 Task: Edit the tempo and timing of a Audio file for a custom arrangement.
Action: Mouse moved to (4, 108)
Screenshot: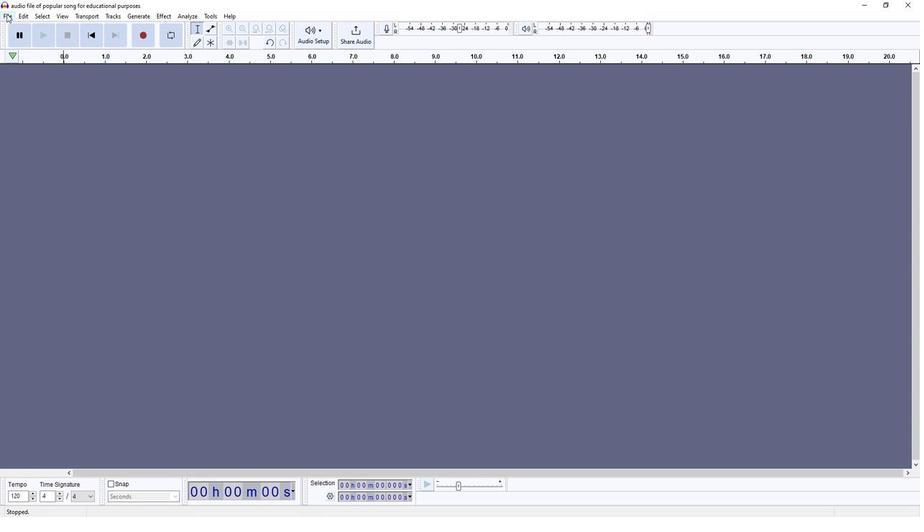 
Action: Mouse pressed left at (4, 108)
Screenshot: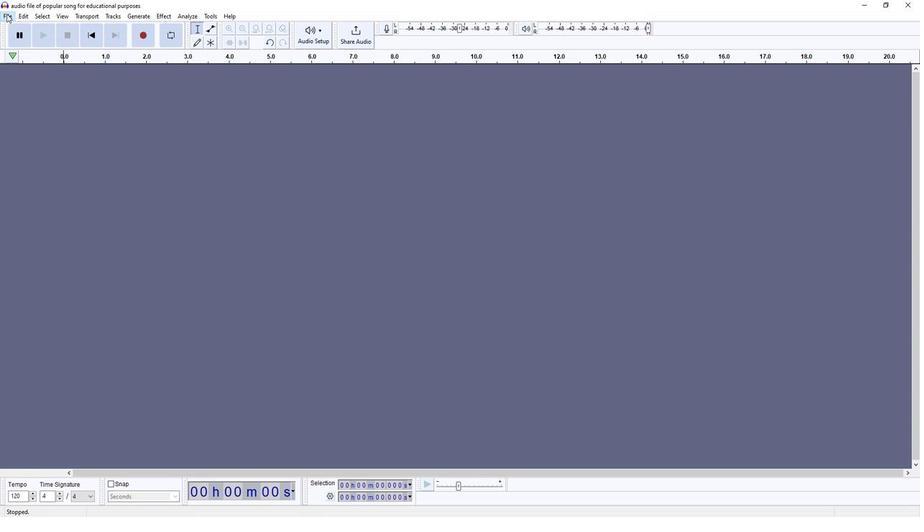 
Action: Mouse moved to (166, 84)
Screenshot: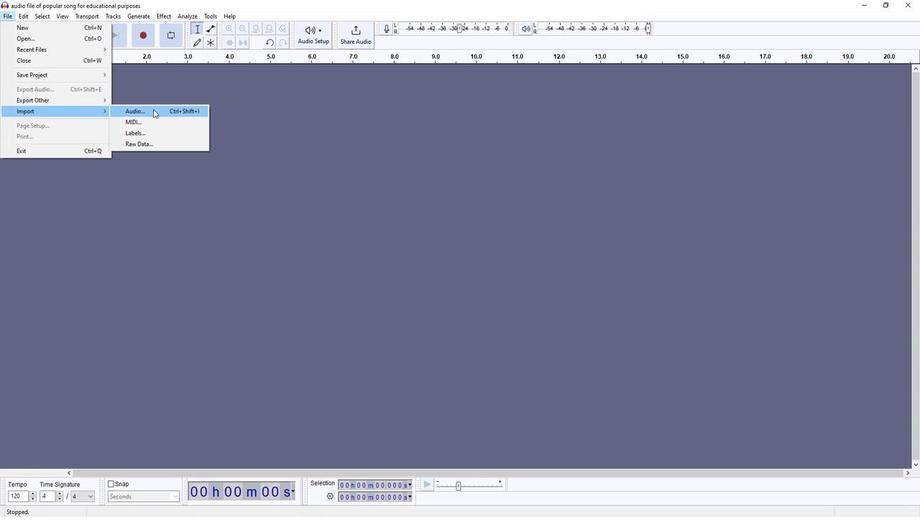
Action: Mouse pressed left at (166, 84)
Screenshot: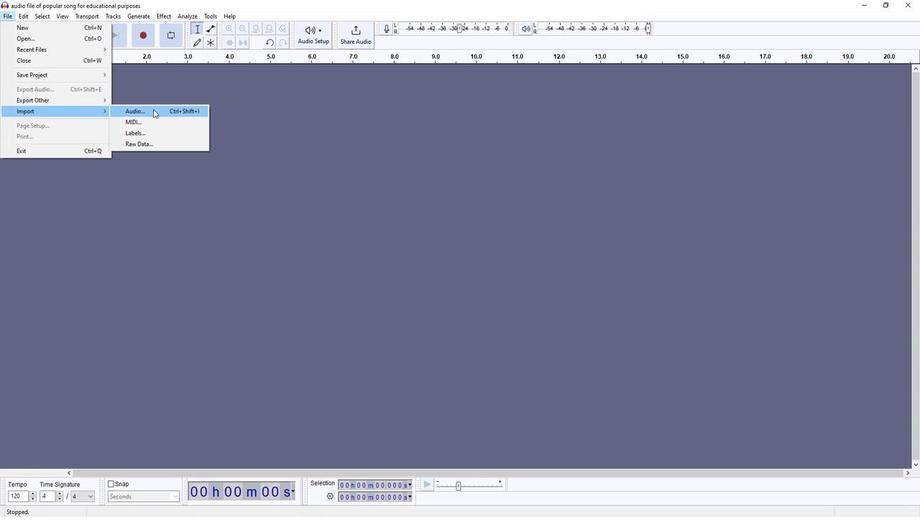 
Action: Mouse moved to (97, 86)
Screenshot: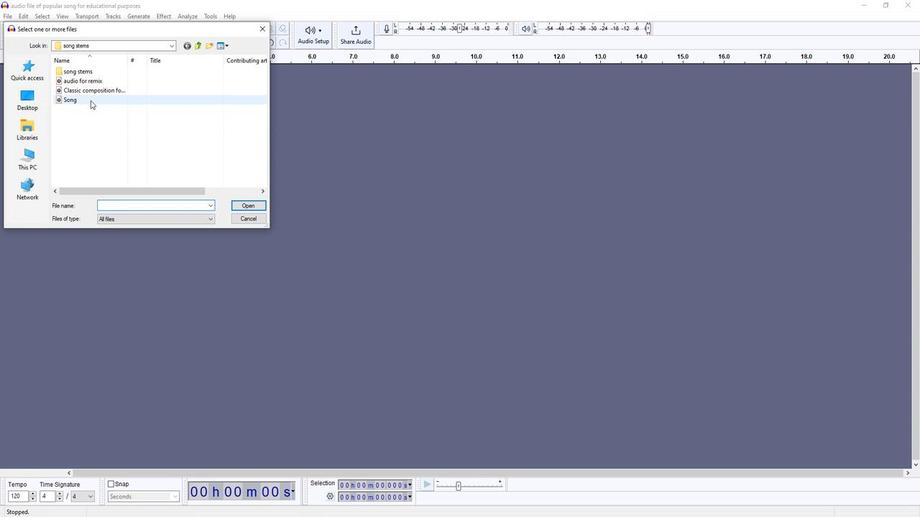 
Action: Mouse pressed left at (97, 86)
Screenshot: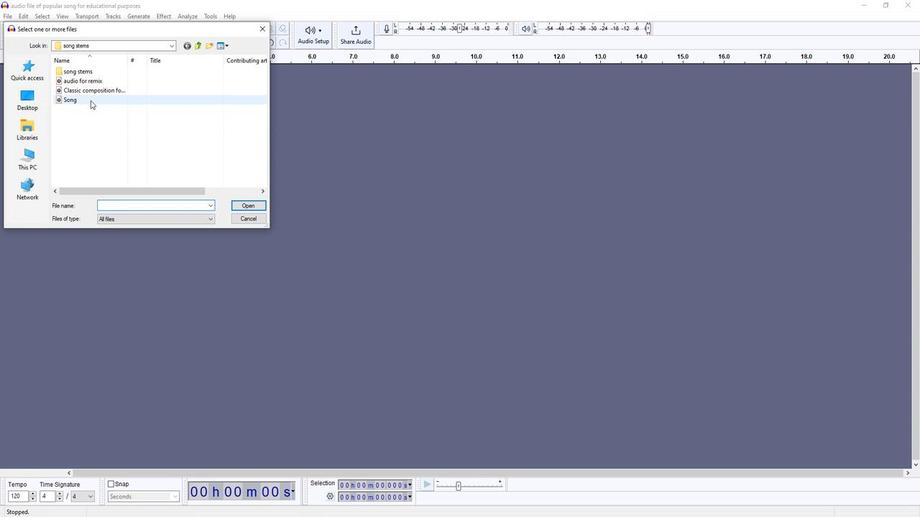 
Action: Mouse moved to (266, 59)
Screenshot: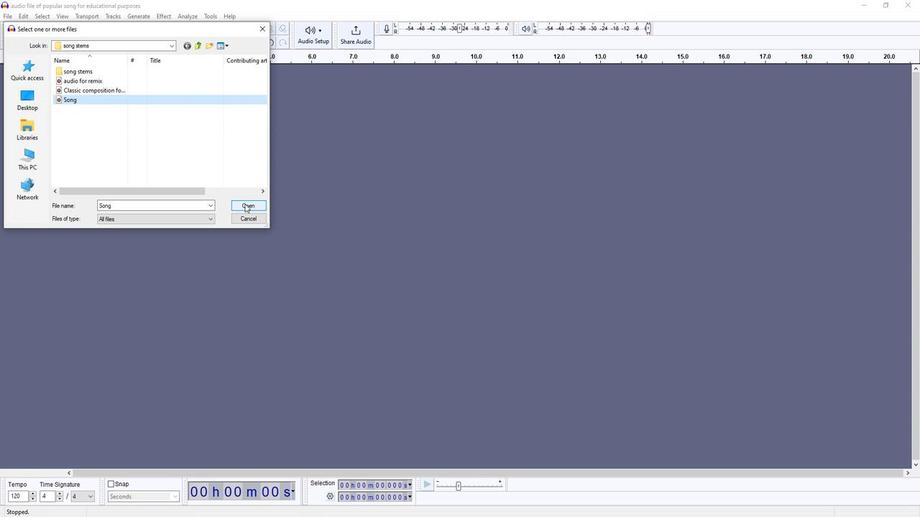 
Action: Mouse pressed left at (266, 59)
Screenshot: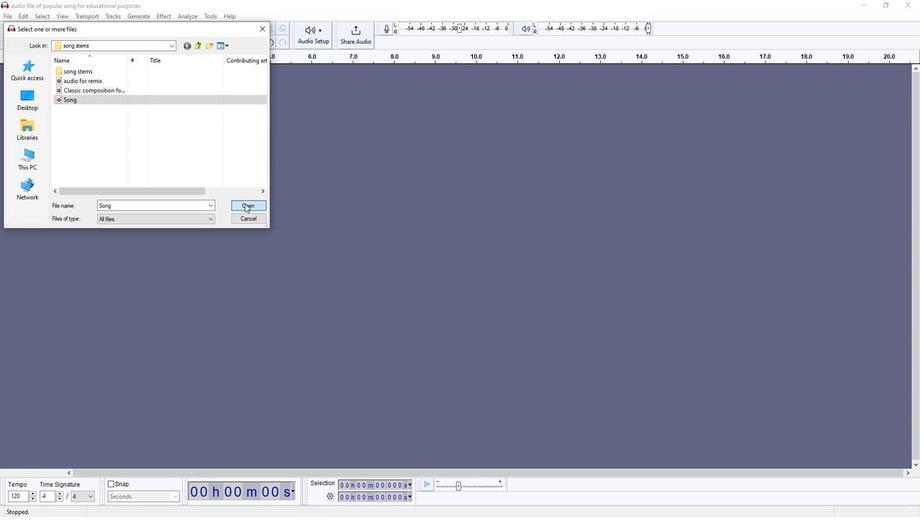 
Action: Mouse moved to (250, 104)
Screenshot: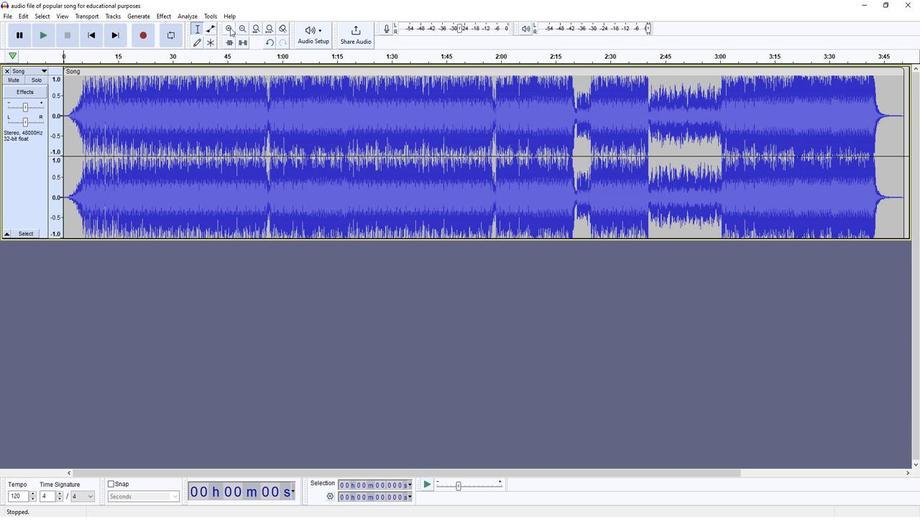 
Action: Mouse pressed left at (250, 104)
Screenshot: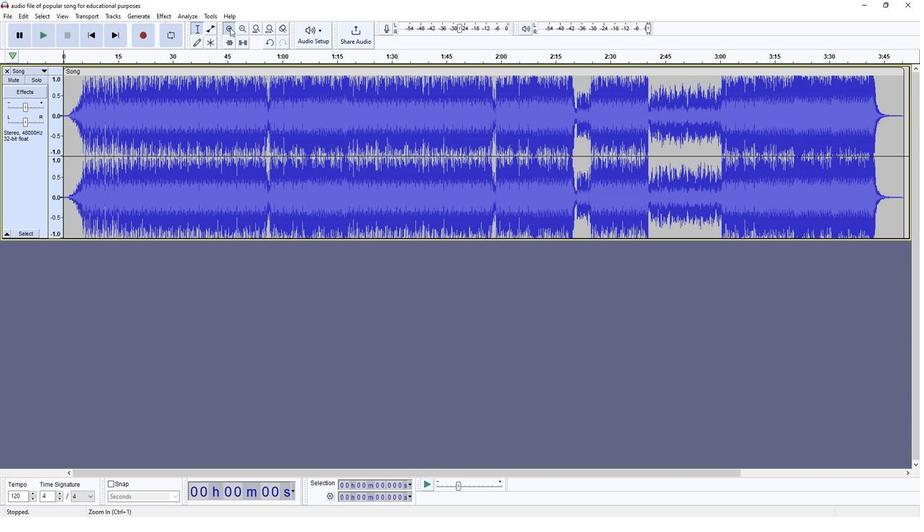 
Action: Mouse moved to (40, 104)
Screenshot: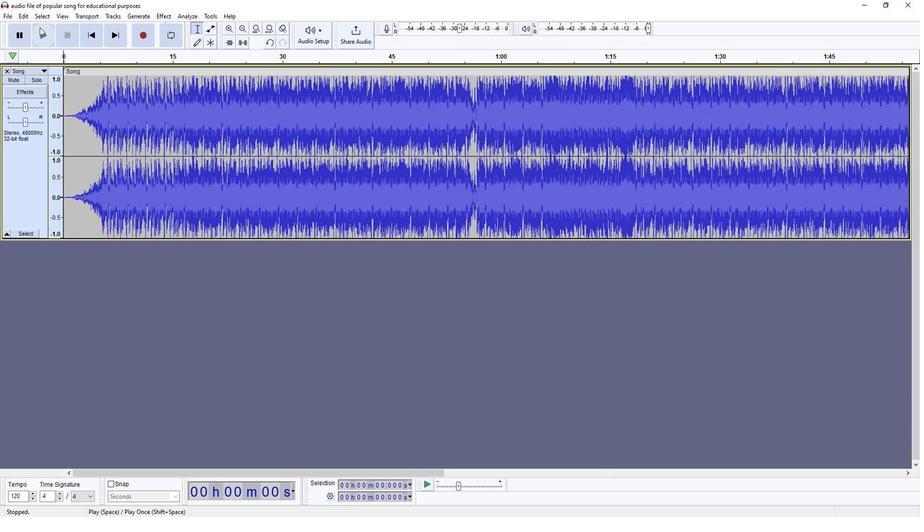 
Action: Mouse pressed left at (40, 104)
Screenshot: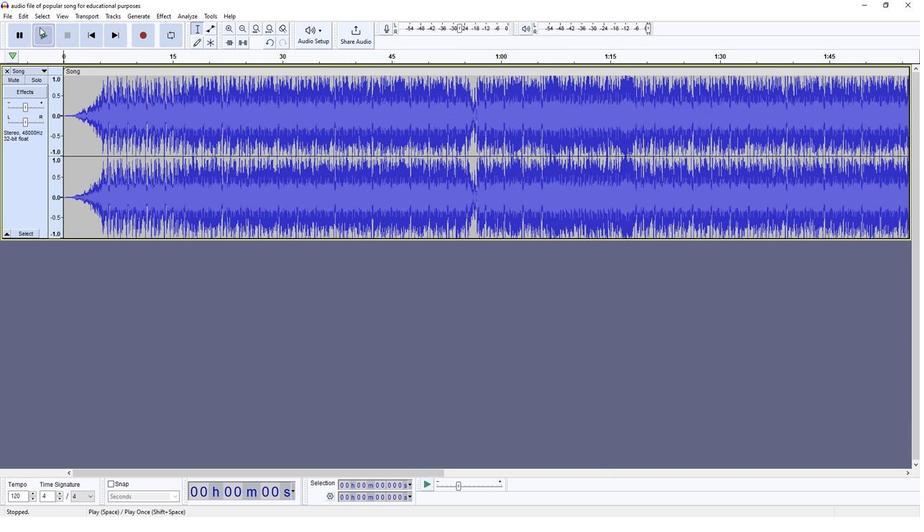 
Action: Mouse moved to (66, 102)
Screenshot: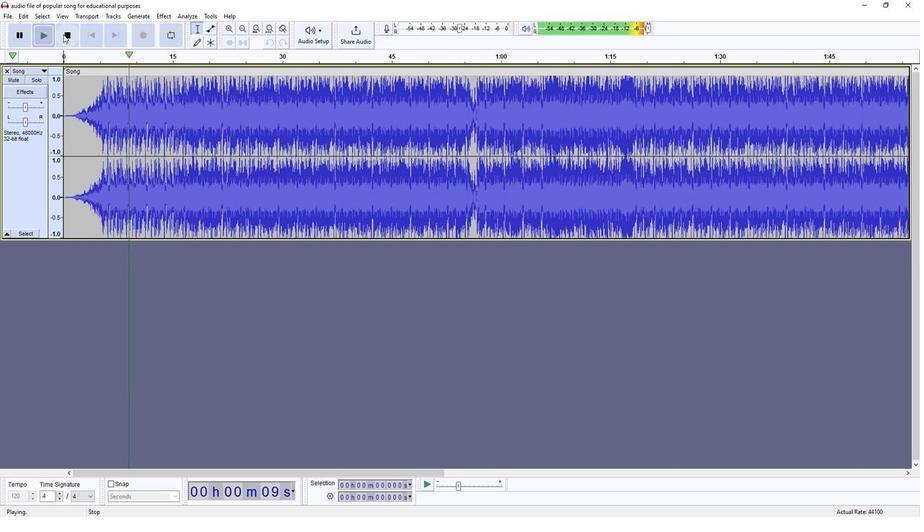 
Action: Mouse pressed left at (66, 102)
Screenshot: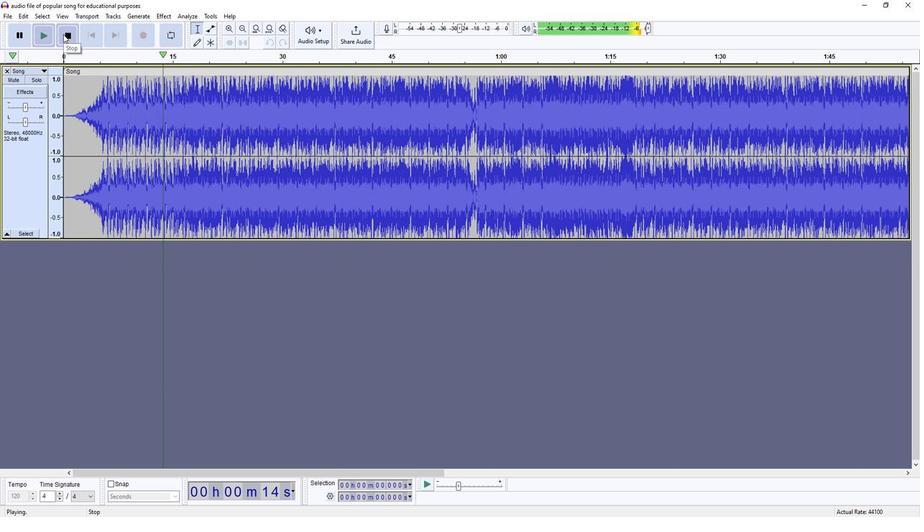 
Action: Mouse moved to (519, 85)
Screenshot: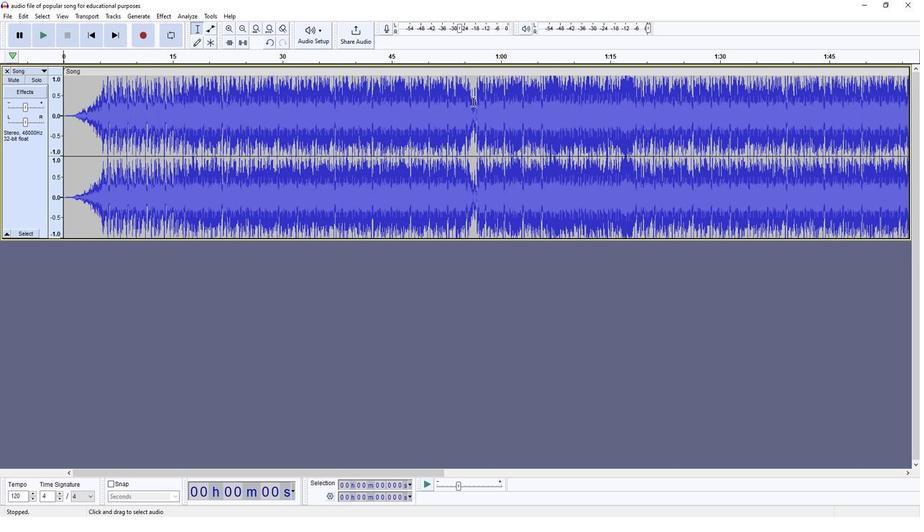 
Action: Mouse pressed left at (519, 85)
Screenshot: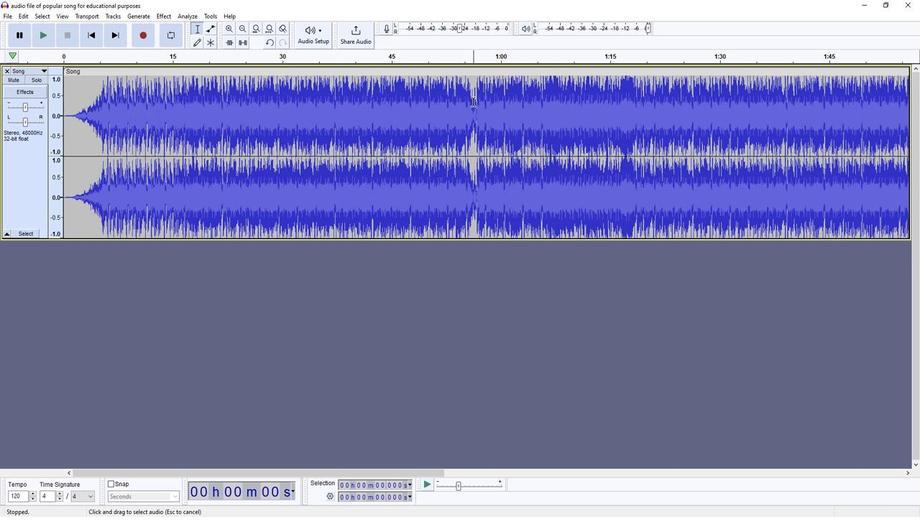 
Action: Mouse moved to (181, 107)
Screenshot: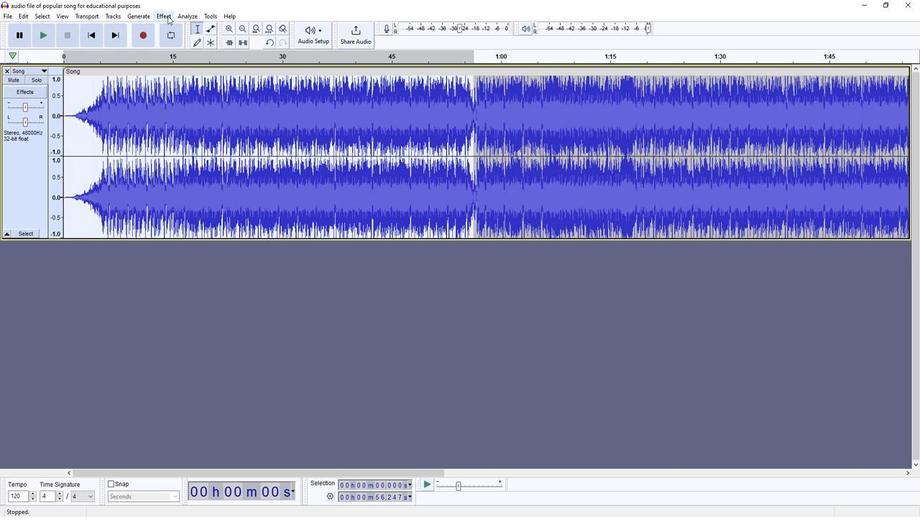 
Action: Mouse pressed left at (181, 107)
Screenshot: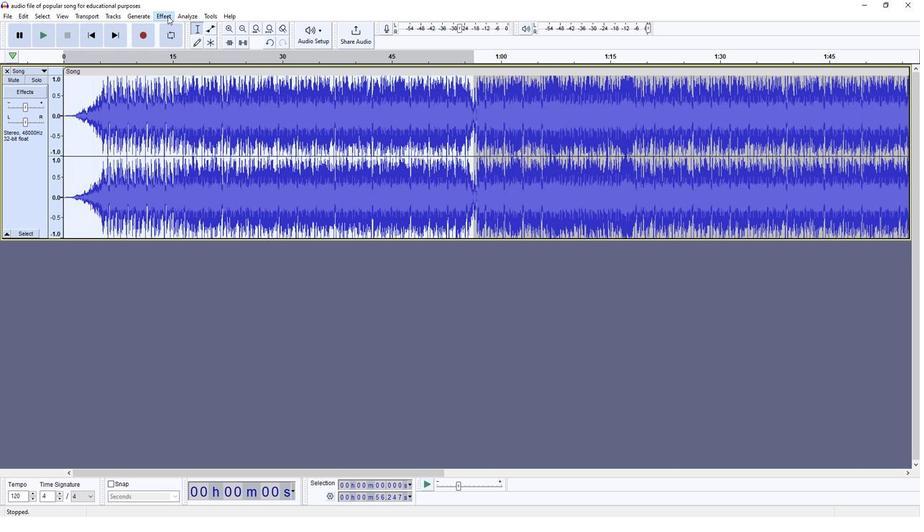
Action: Mouse moved to (374, 83)
Screenshot: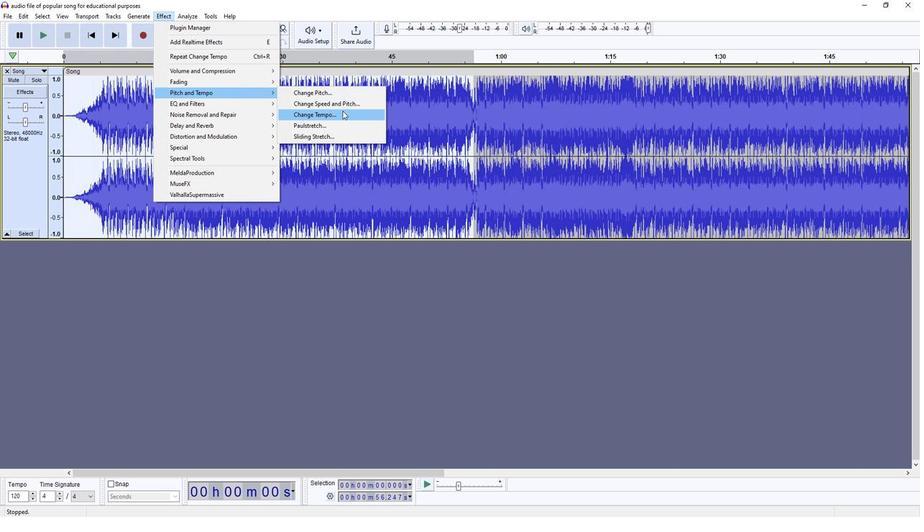 
Action: Mouse pressed left at (374, 83)
Screenshot: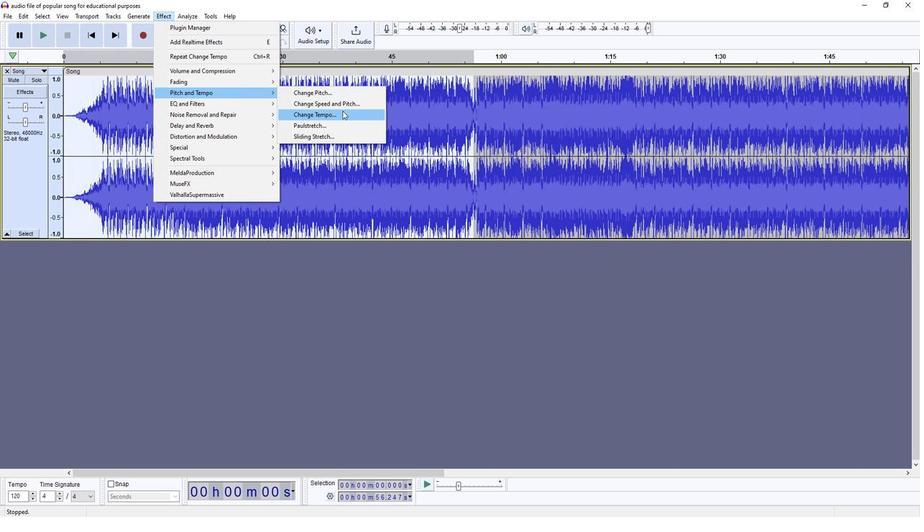 
Action: Mouse moved to (544, 34)
Screenshot: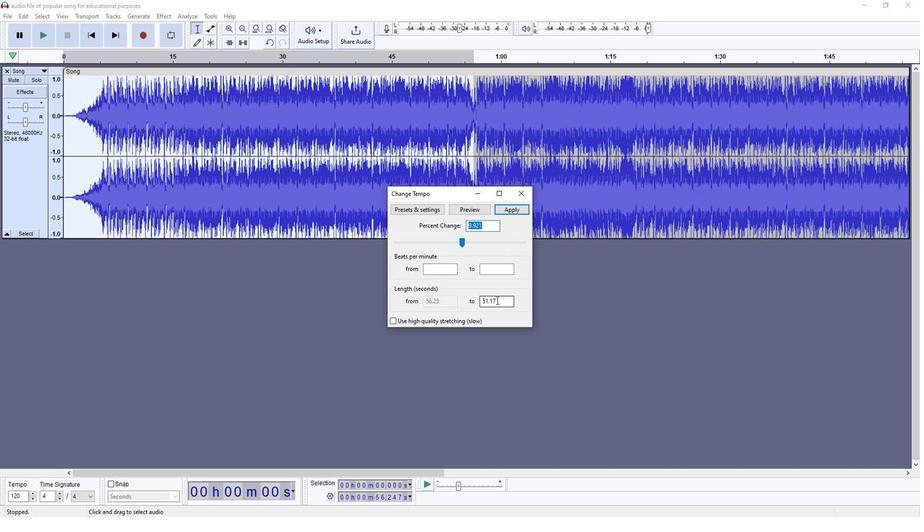 
Action: Mouse pressed left at (544, 34)
Screenshot: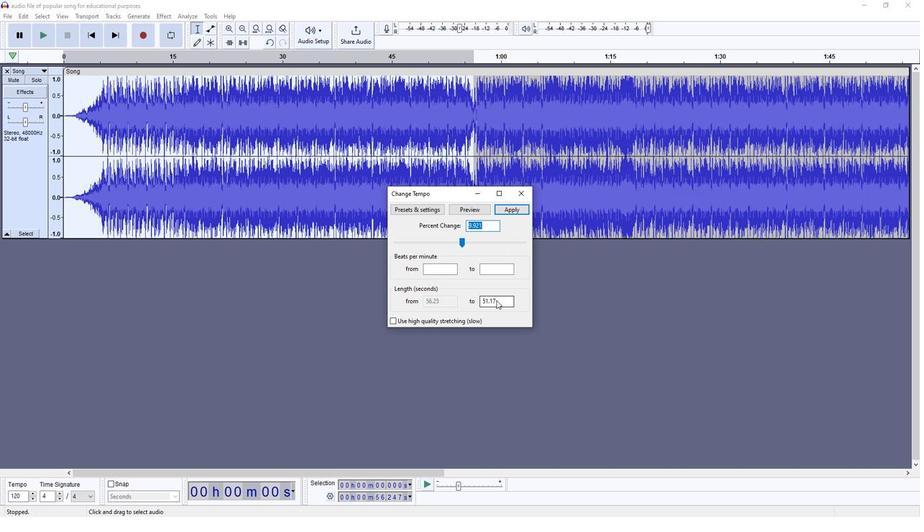 
Action: Mouse moved to (557, 40)
Screenshot: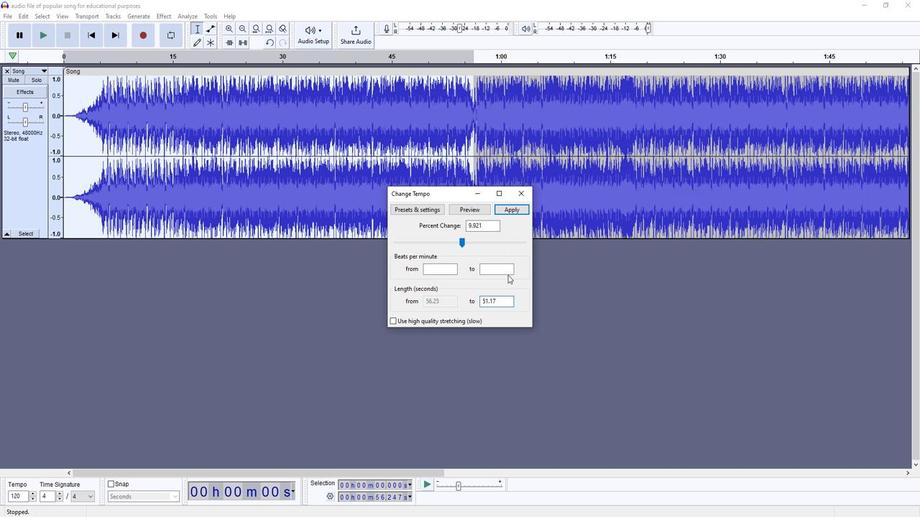 
Action: Key pressed <Key.backspace>9
Screenshot: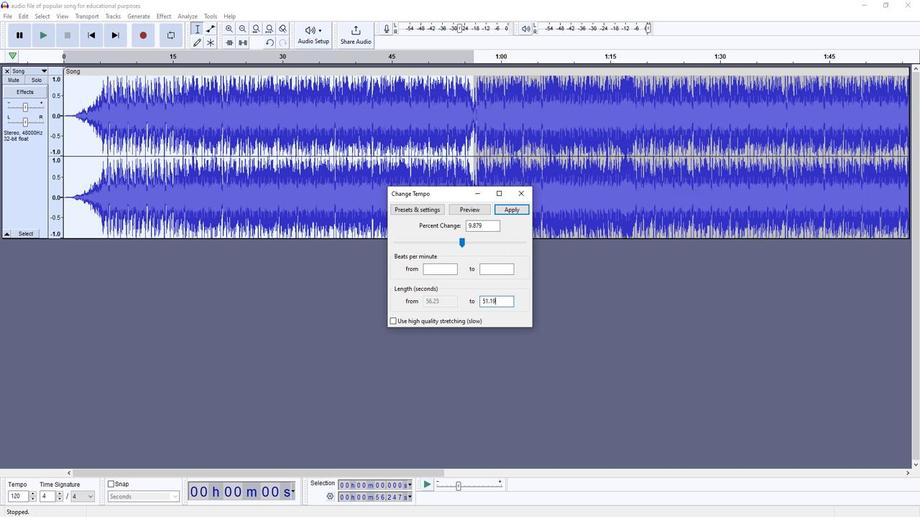 
Action: Mouse moved to (512, 58)
Screenshot: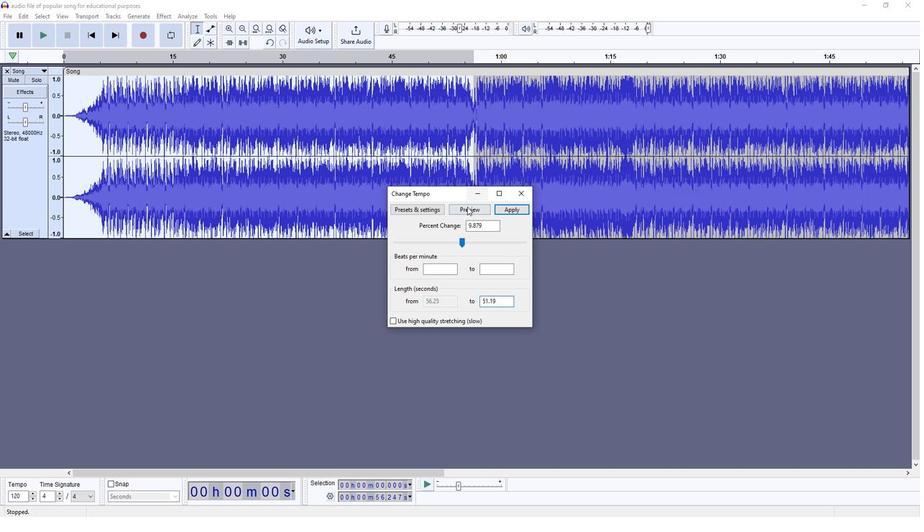 
Action: Mouse pressed left at (512, 58)
Screenshot: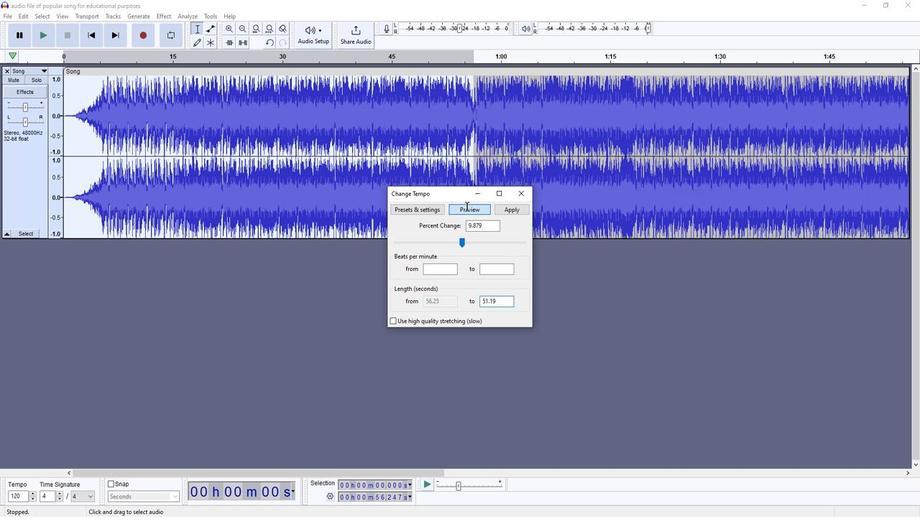 
Action: Mouse moved to (567, 58)
Screenshot: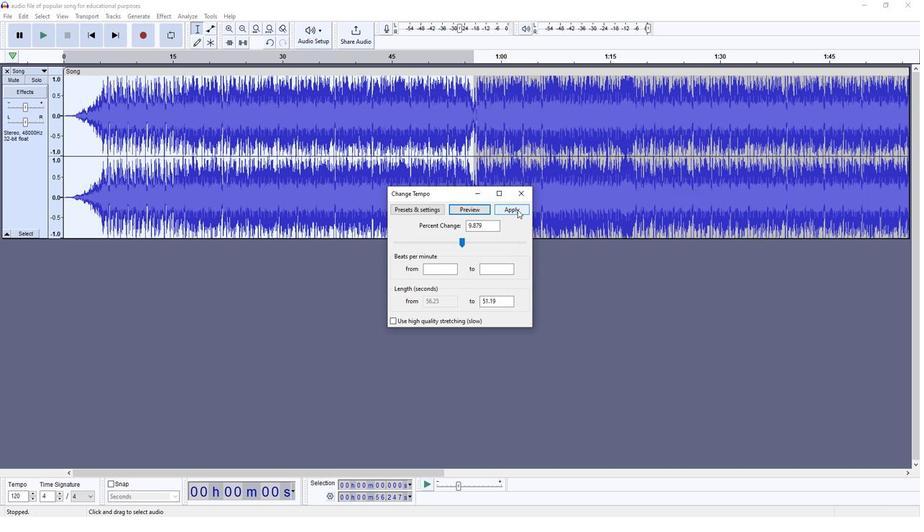 
Action: Mouse pressed left at (567, 58)
Screenshot: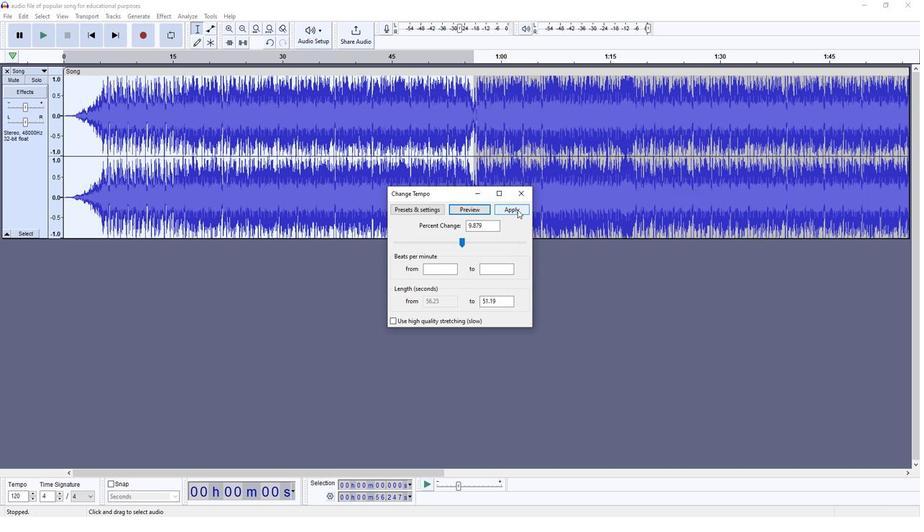
Action: Mouse moved to (49, 102)
Screenshot: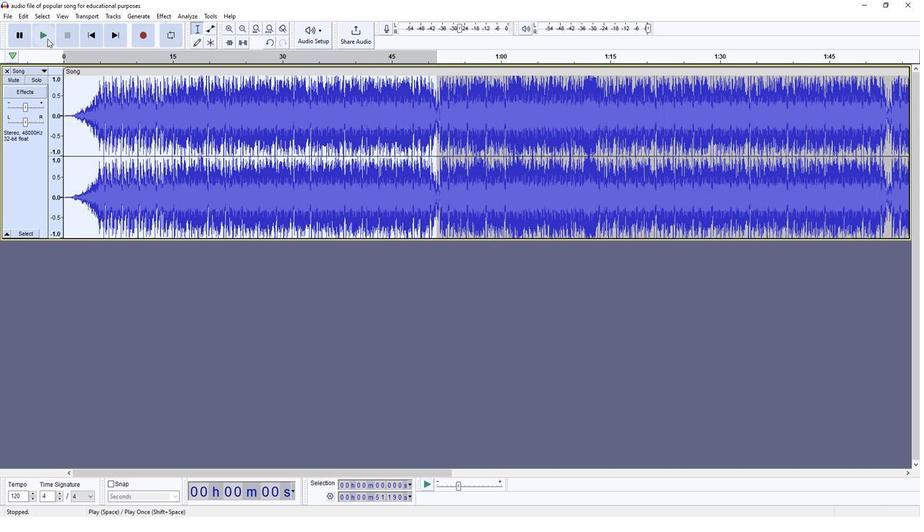 
Action: Mouse pressed left at (49, 102)
Screenshot: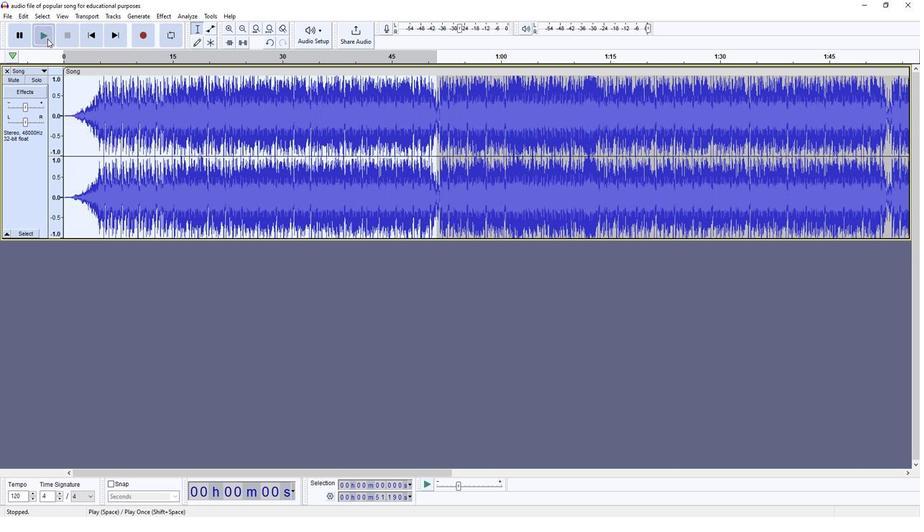 
Action: Mouse moved to (478, 91)
Screenshot: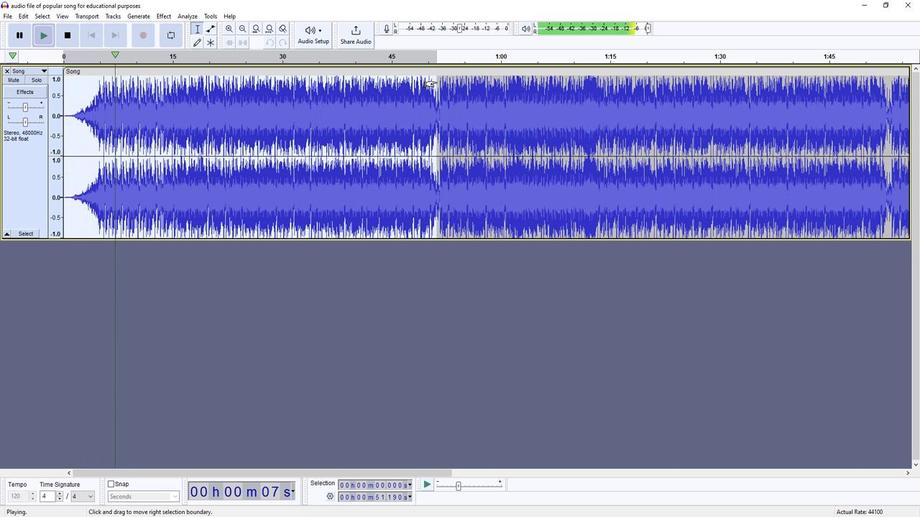 
Action: Mouse pressed left at (478, 91)
Screenshot: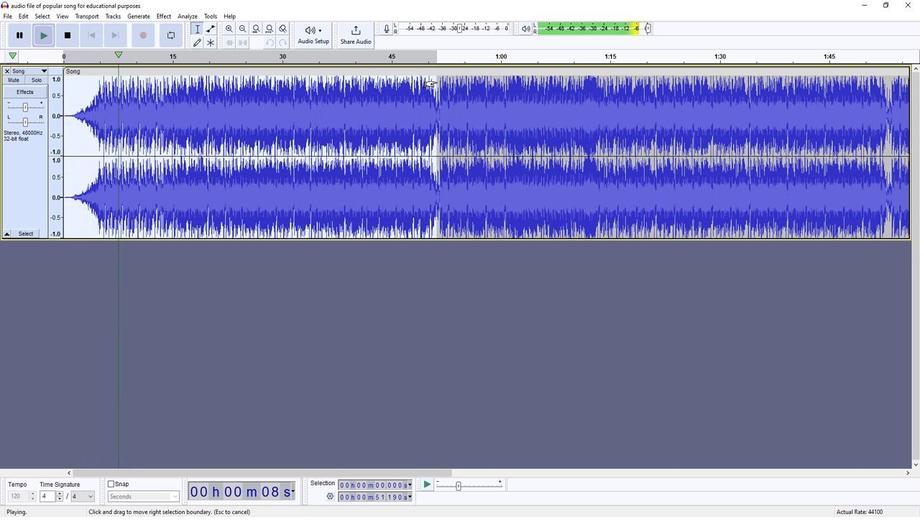 
Action: Mouse moved to (266, 104)
Screenshot: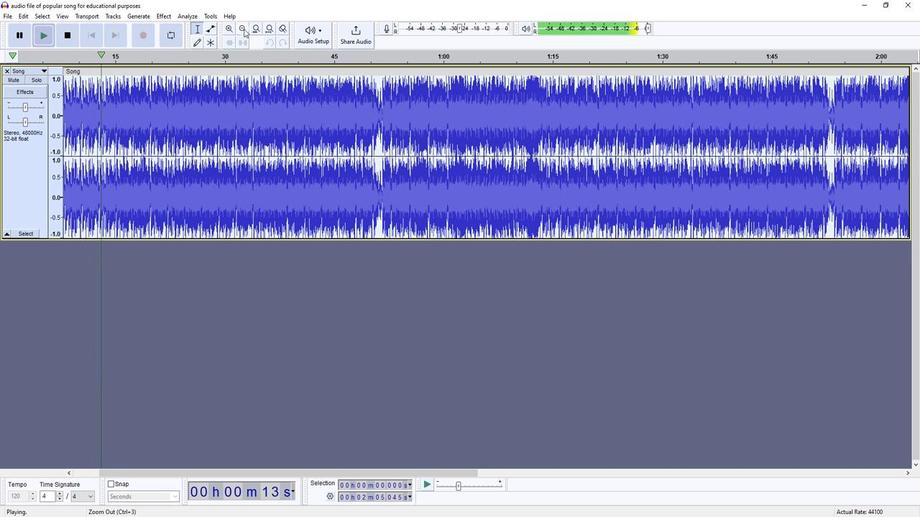 
Action: Mouse pressed left at (266, 104)
Screenshot: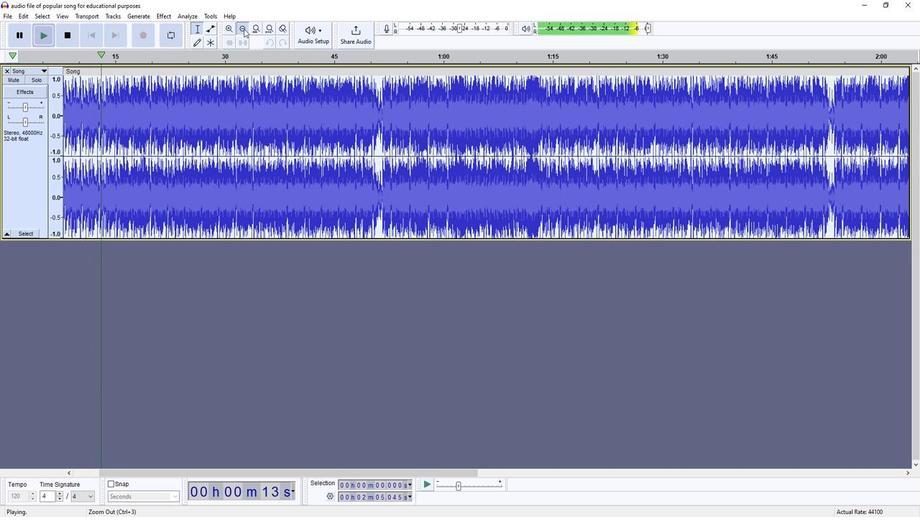 
Action: Mouse moved to (570, 91)
Screenshot: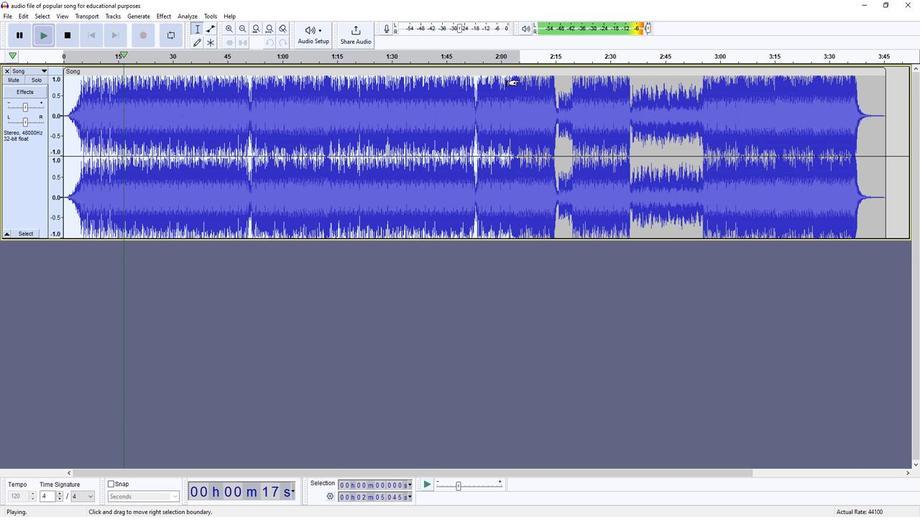 
Action: Mouse pressed left at (570, 91)
Screenshot: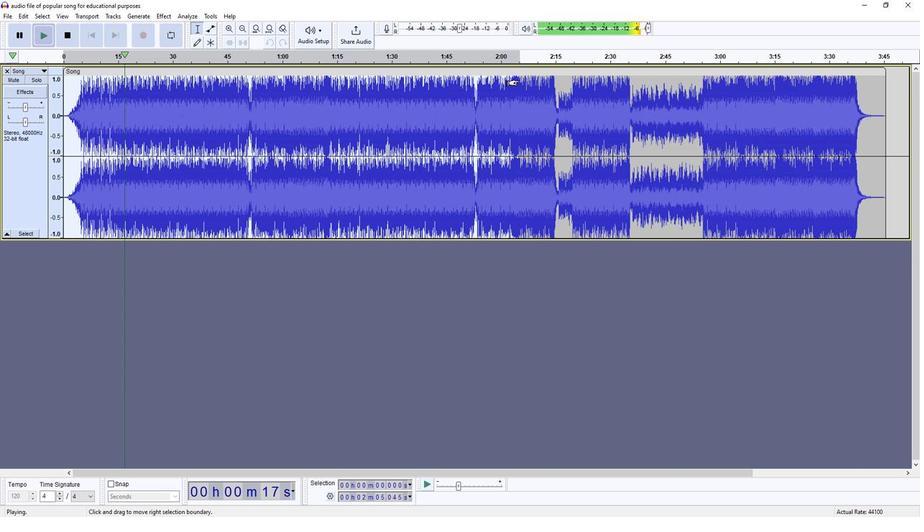 
Action: Mouse moved to (73, 102)
Screenshot: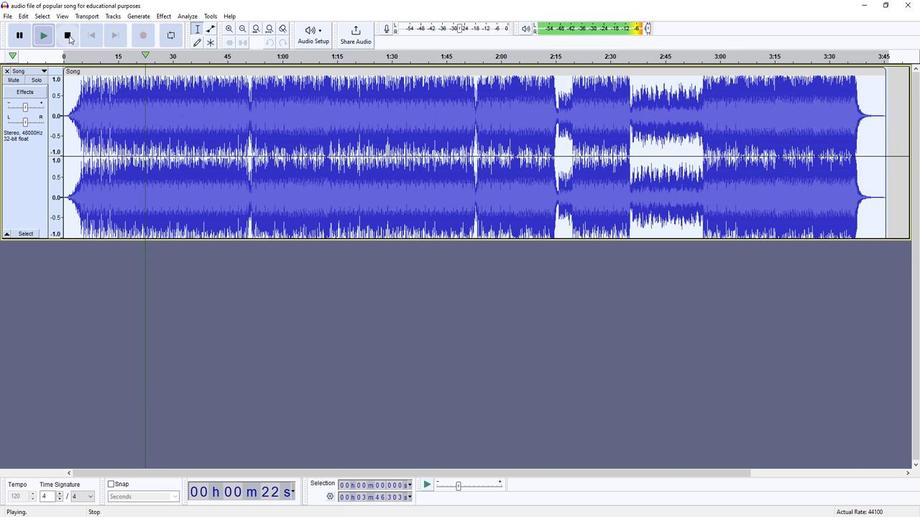 
Action: Mouse pressed left at (73, 102)
Screenshot: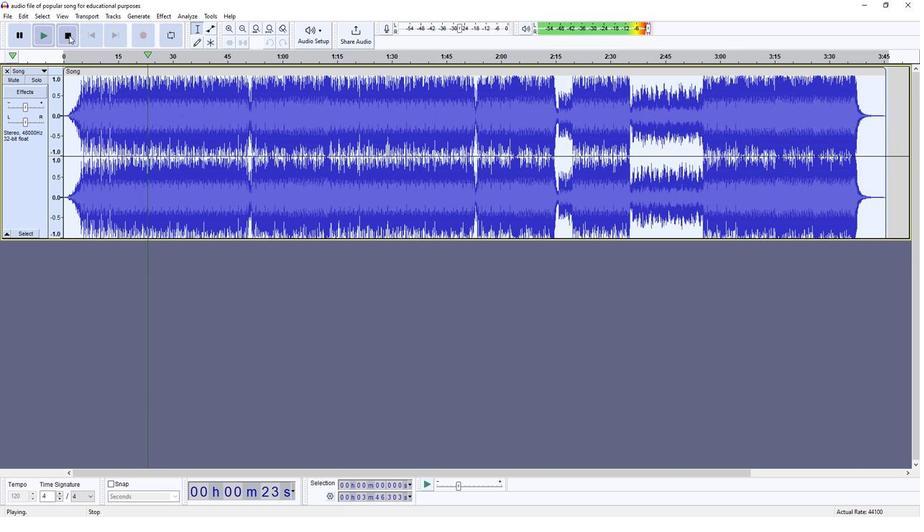 
Action: Mouse moved to (2, 107)
Screenshot: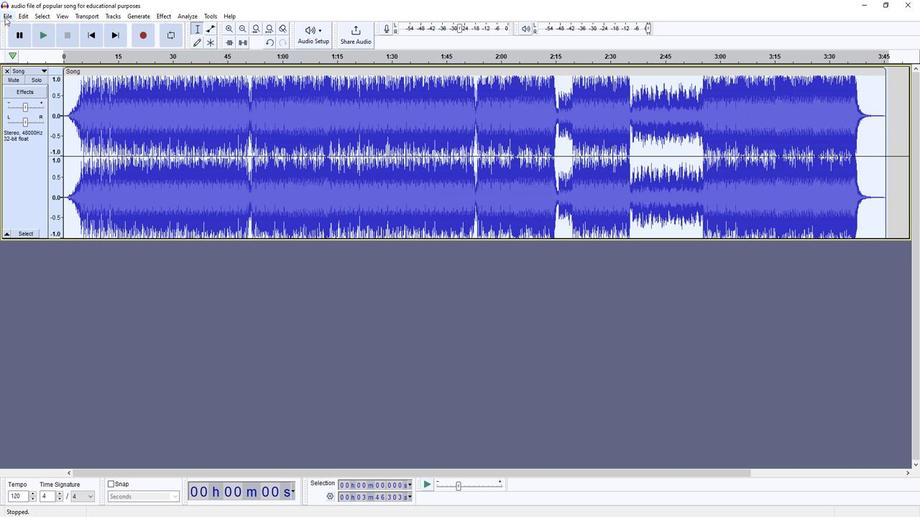 
Action: Mouse pressed left at (2, 107)
Screenshot: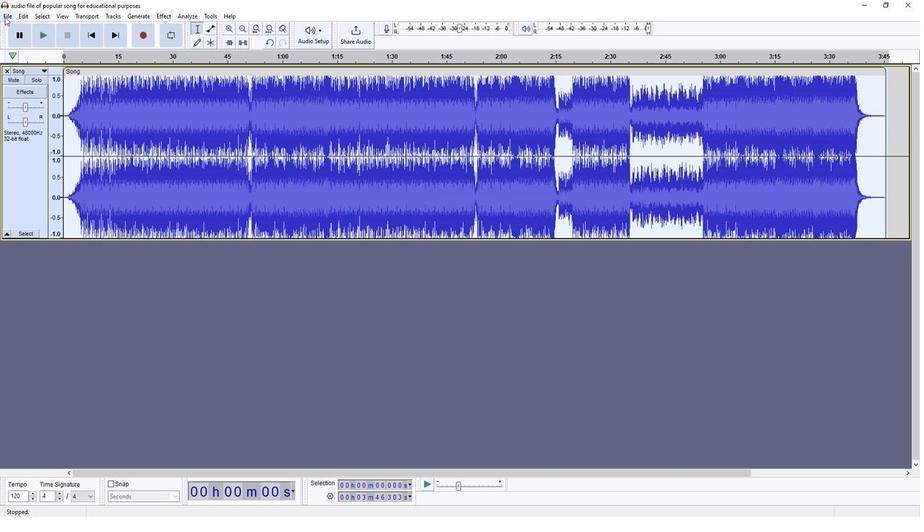 
Action: Mouse moved to (154, 89)
Screenshot: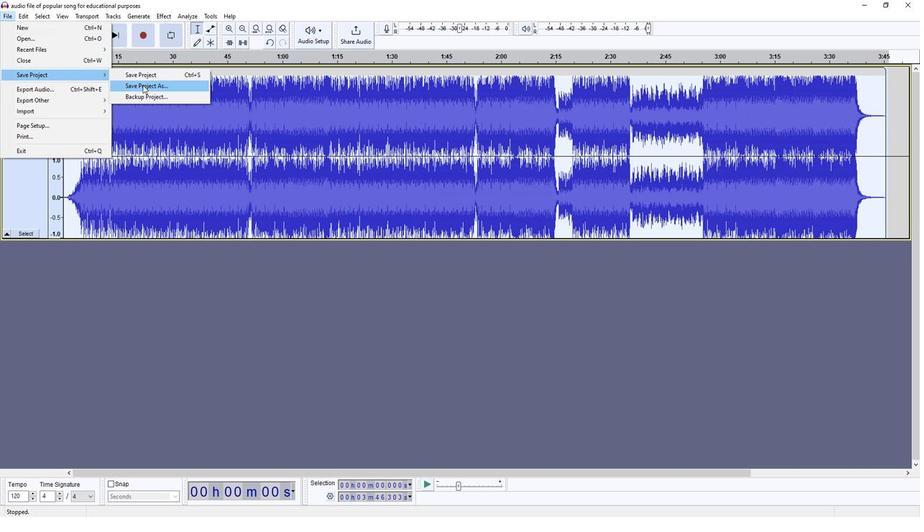 
Action: Mouse pressed left at (154, 89)
Screenshot: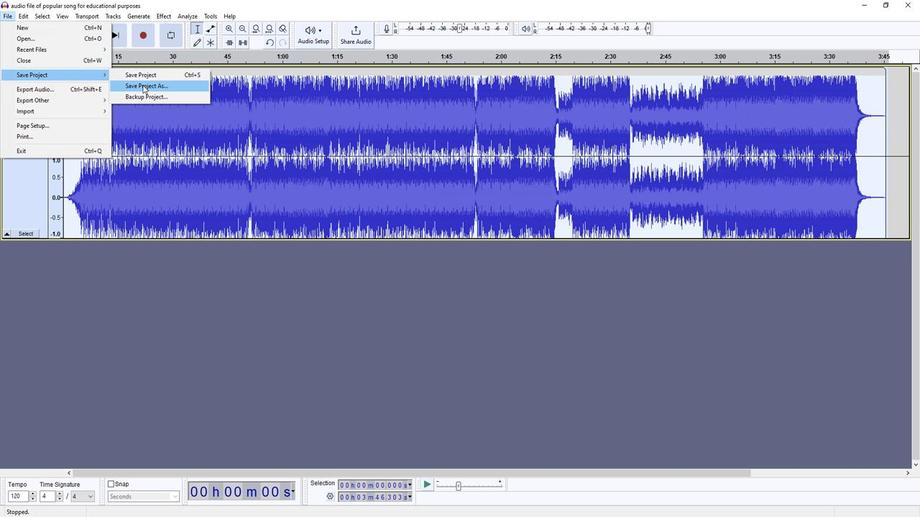 
Action: Key pressed <Key.backspace>change<Key.space>a<Key.space>tempo<Key.space>am<Key.backspace>nd<Key.space>timim<Key.backspace>ng<Key.space>of<Key.space>audio<Key.space>file<Key.space>for<Key.space>a<Key.space>custi<Key.backspace>om<Key.space>arrangement
Screenshot: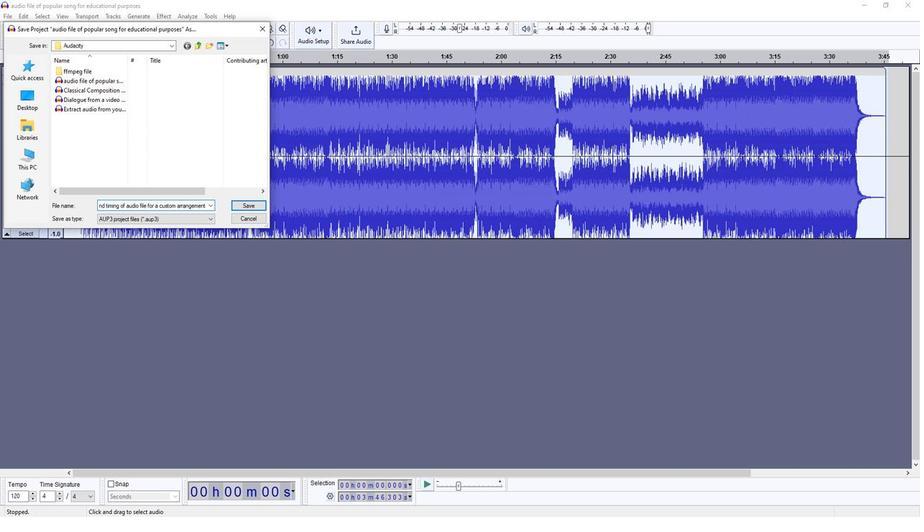 
Action: Mouse moved to (264, 59)
Screenshot: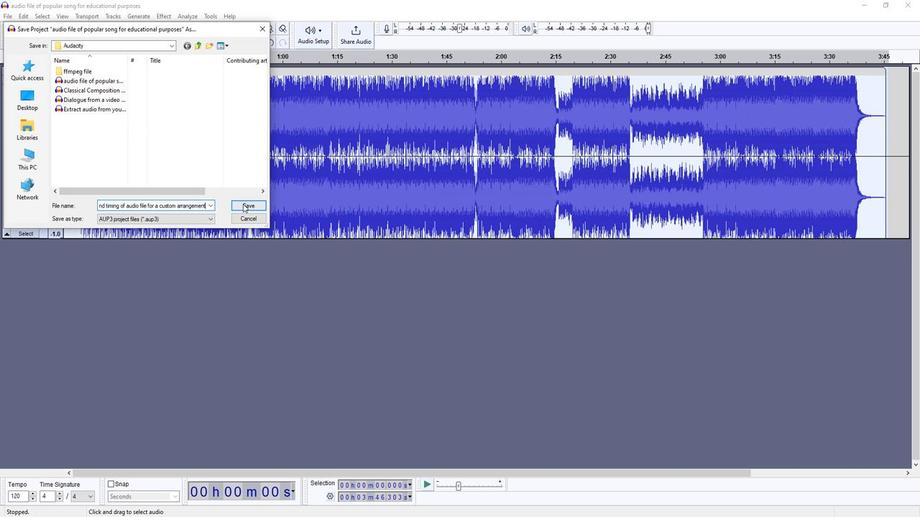 
Action: Mouse pressed left at (264, 59)
Screenshot: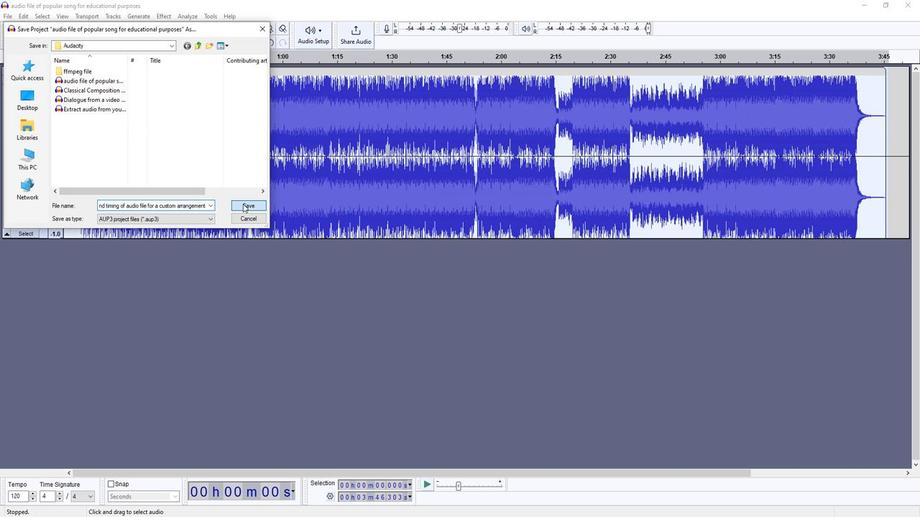 
Action: Mouse moved to (255, 60)
Screenshot: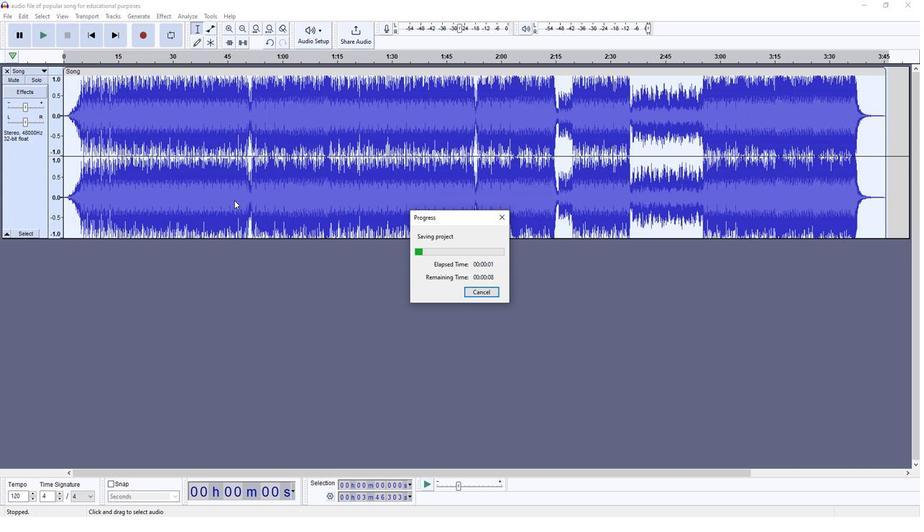 
